 Task: Add a condition where "Status category is not Pending" in unsolved tickets in your groups.
Action: Mouse moved to (608, 548)
Screenshot: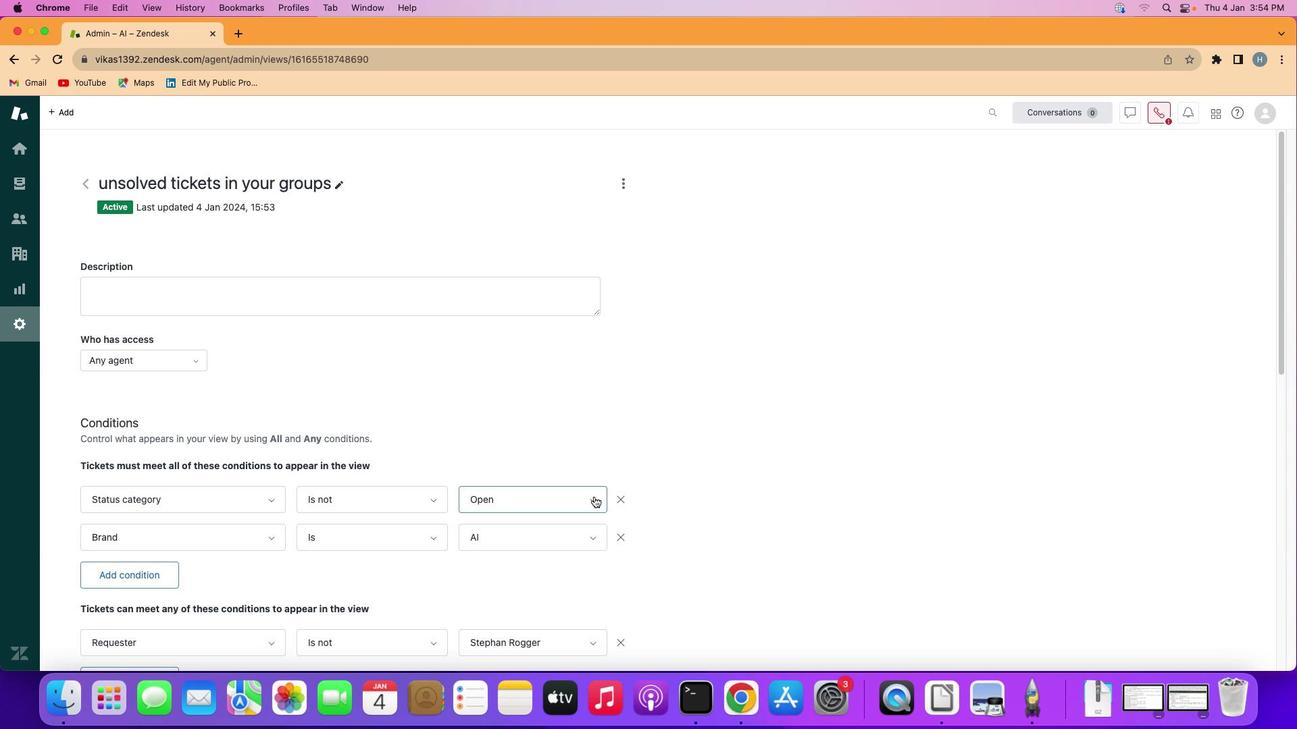 
Action: Mouse pressed left at (608, 548)
Screenshot: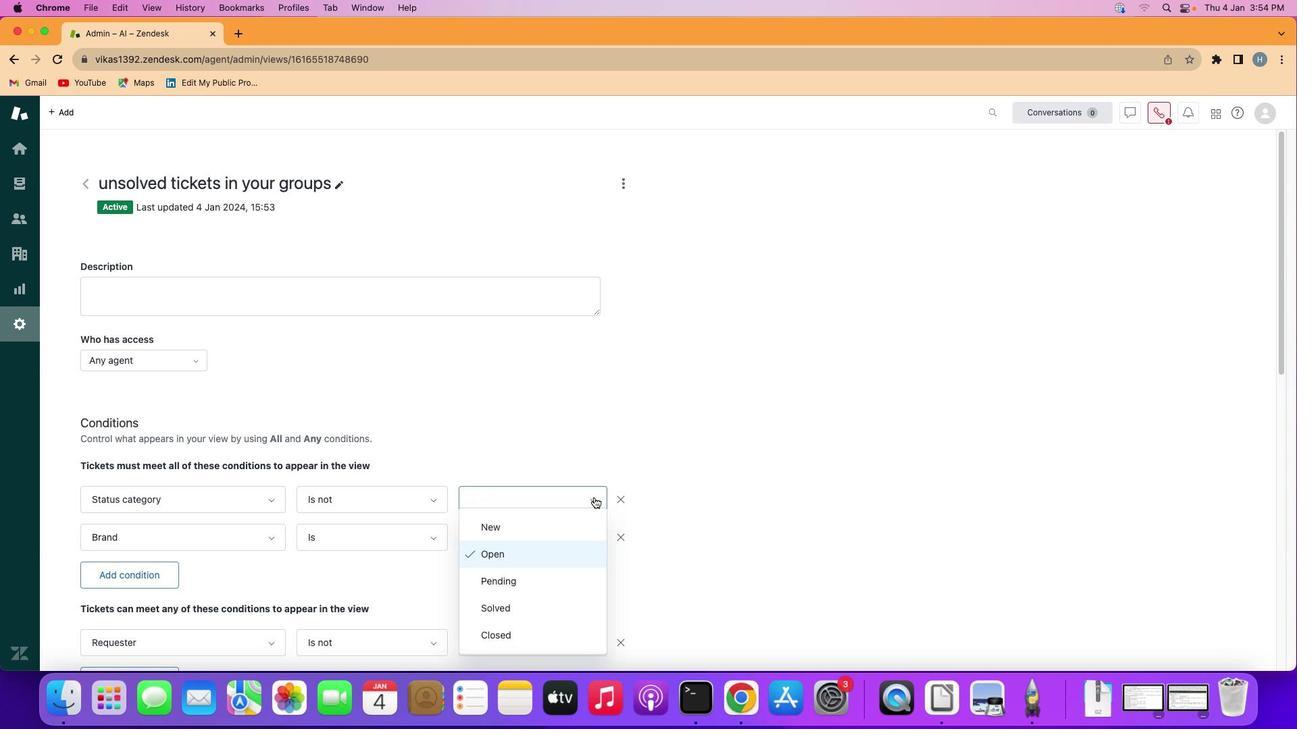 
Action: Mouse moved to (587, 564)
Screenshot: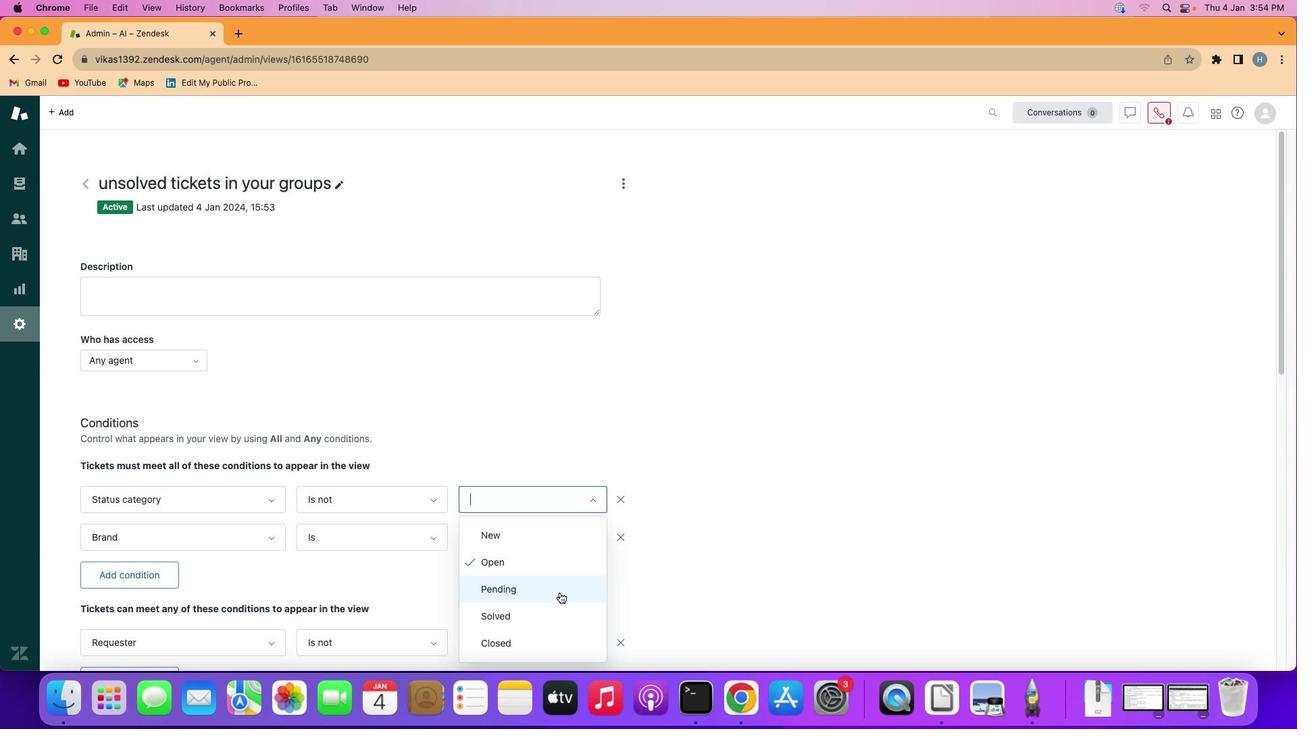 
Action: Mouse pressed left at (587, 564)
Screenshot: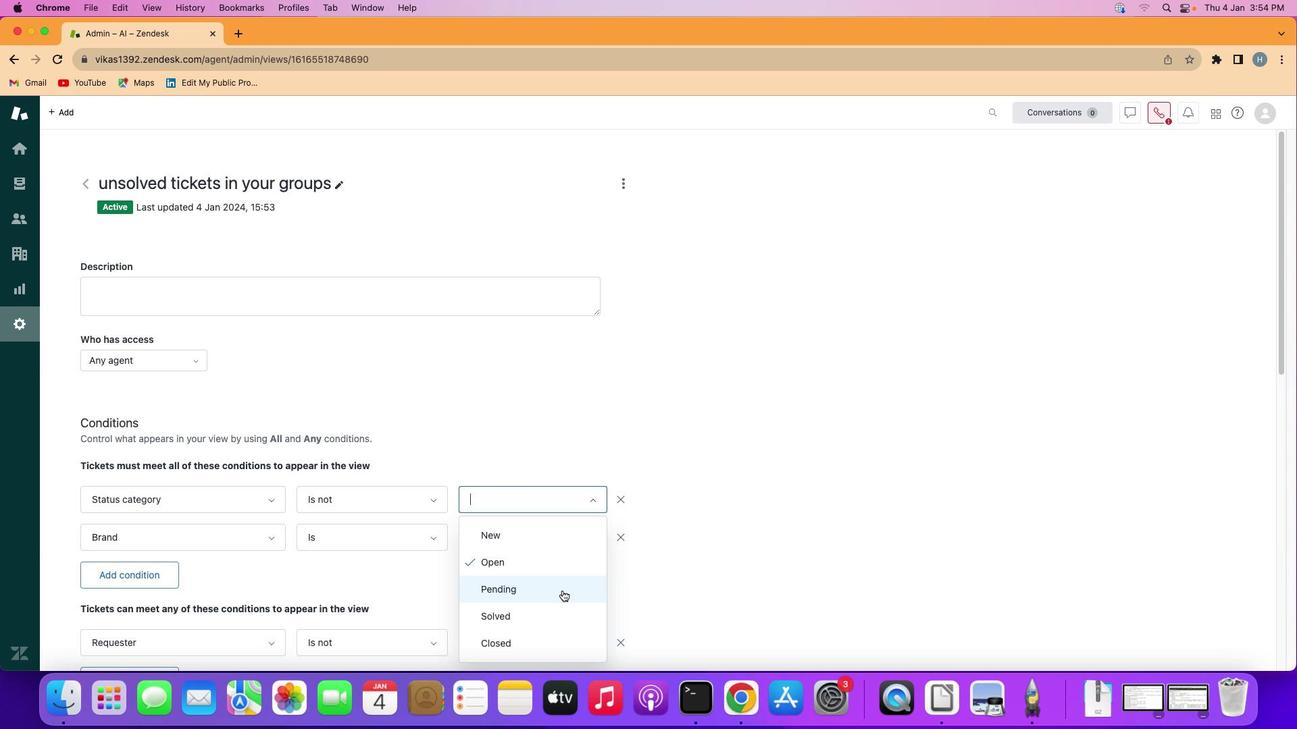 
Action: Mouse moved to (636, 560)
Screenshot: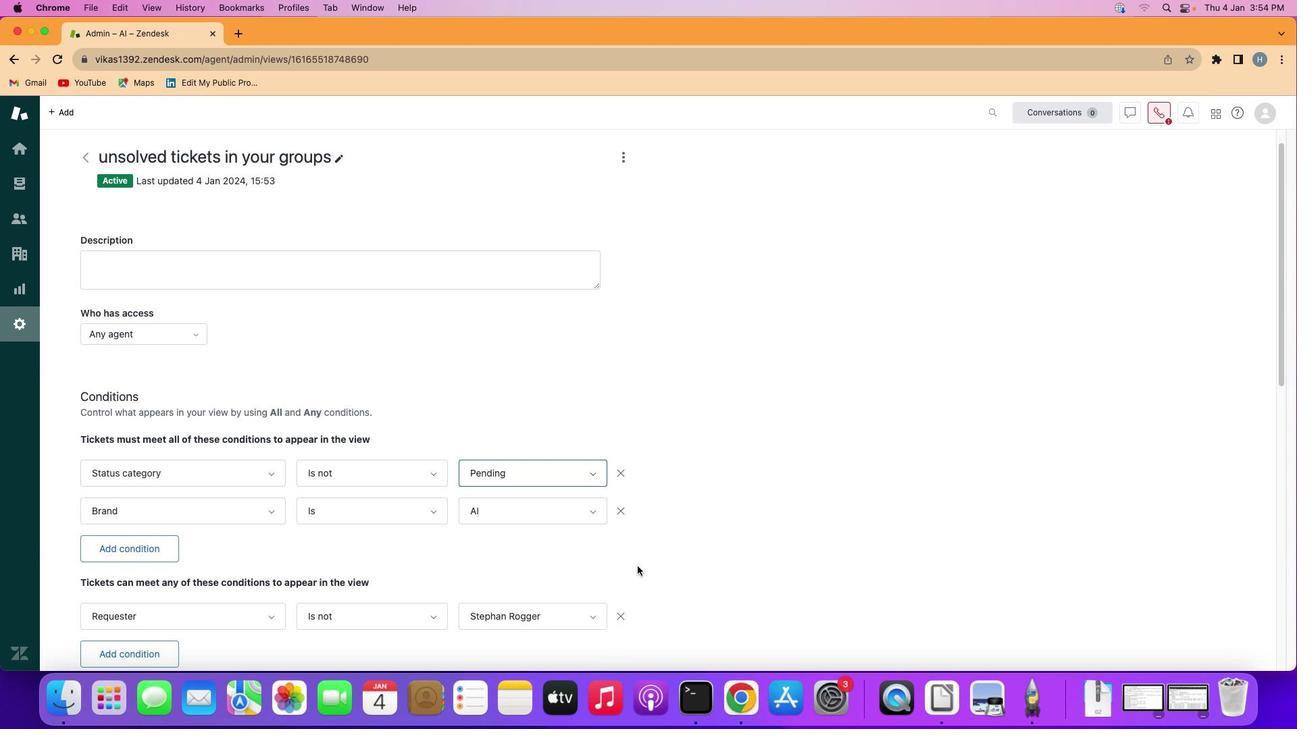 
Action: Mouse scrolled (636, 560) with delta (231, 461)
Screenshot: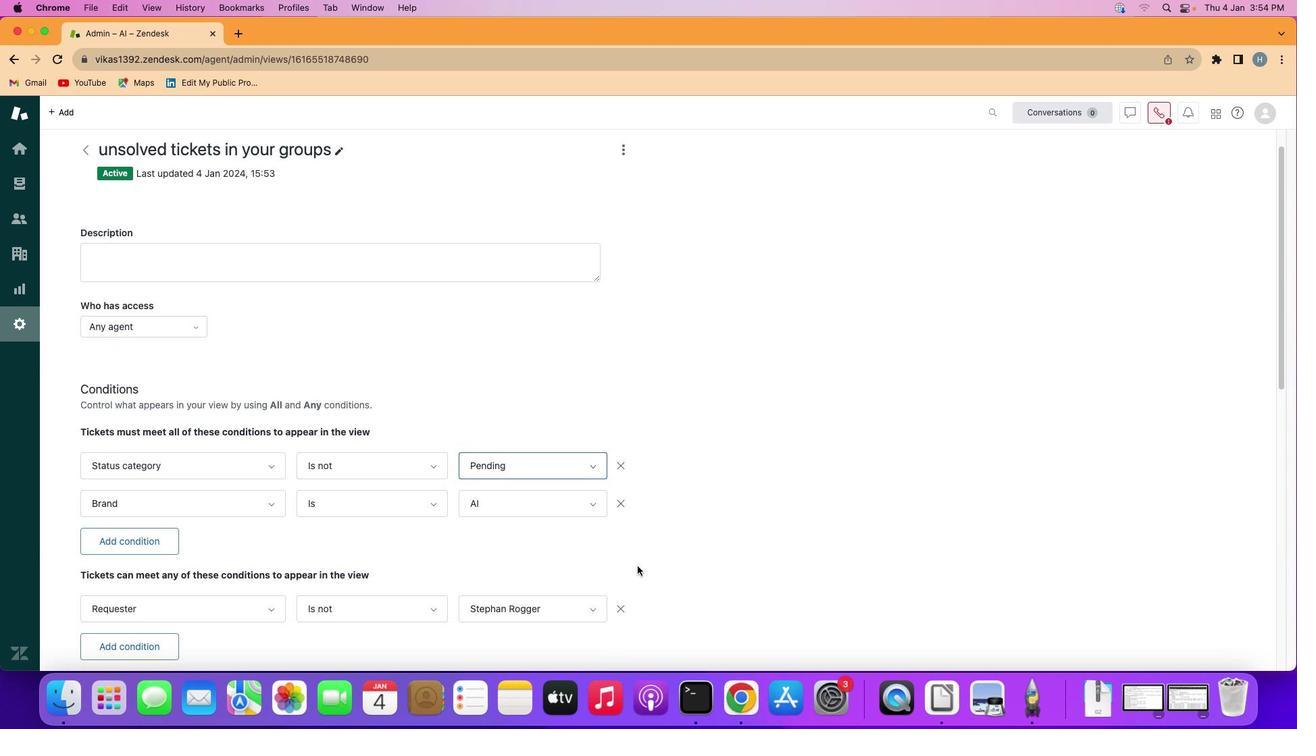 
Action: Mouse scrolled (636, 560) with delta (231, 462)
Screenshot: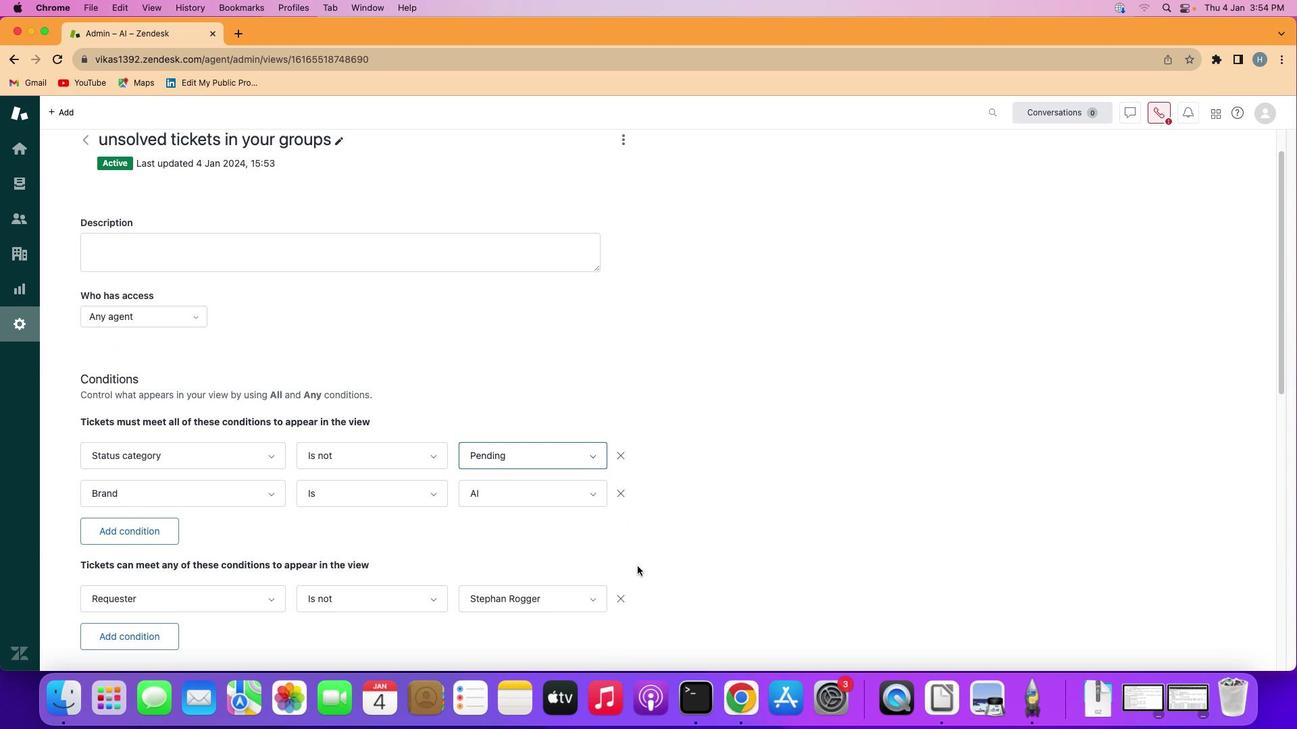 
Action: Mouse scrolled (636, 560) with delta (231, 461)
Screenshot: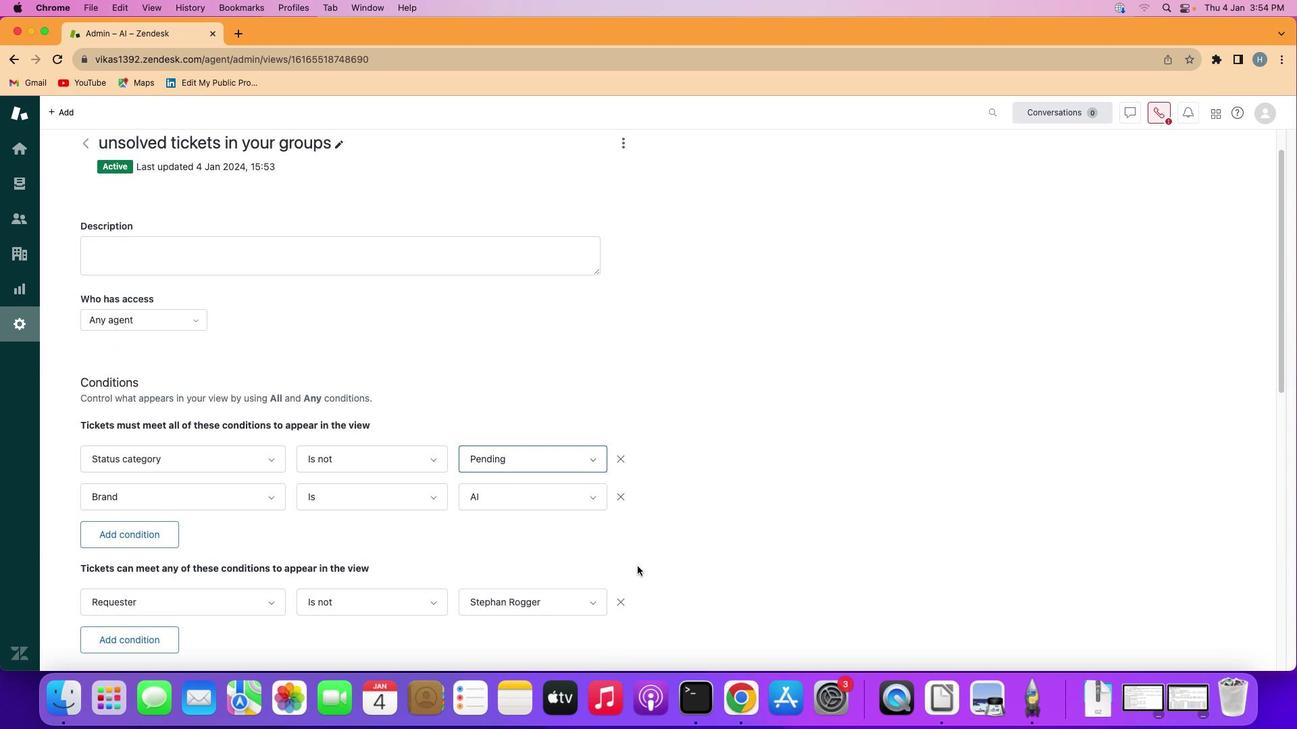 
Action: Mouse scrolled (636, 560) with delta (231, 462)
Screenshot: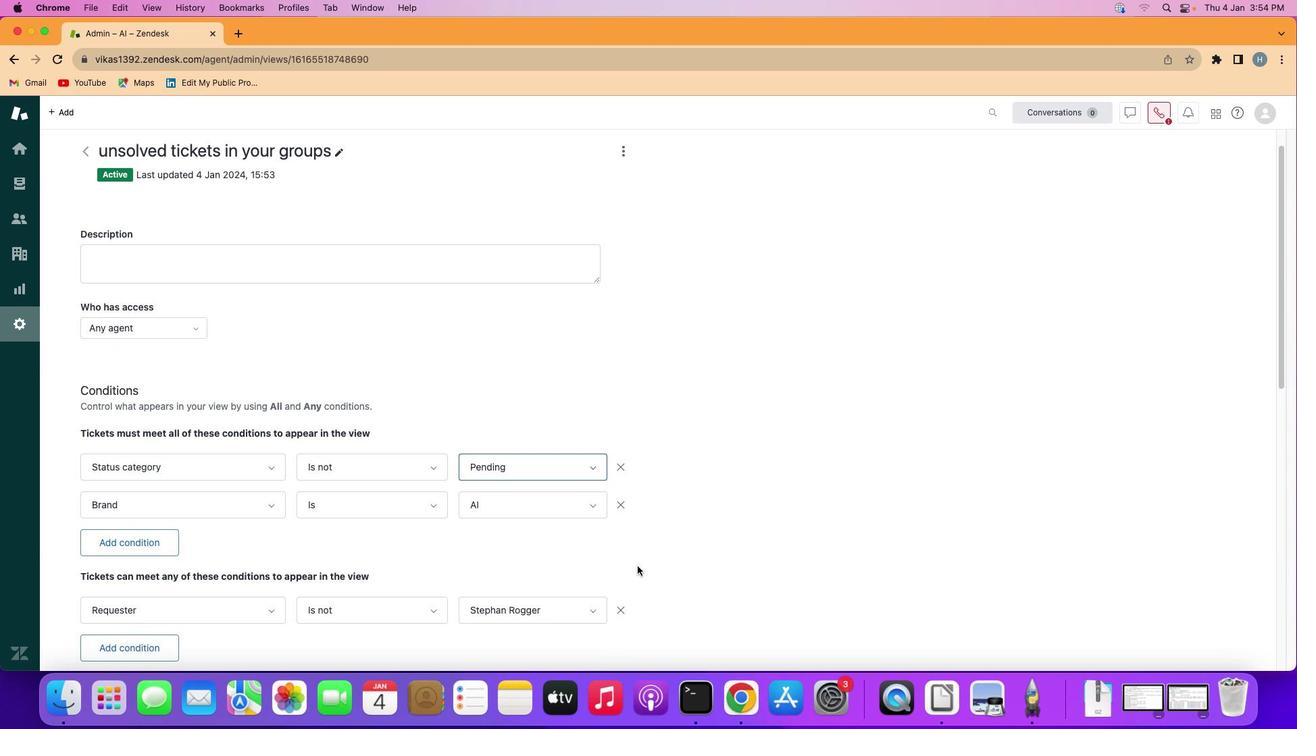 
Action: Mouse scrolled (636, 560) with delta (231, 461)
Screenshot: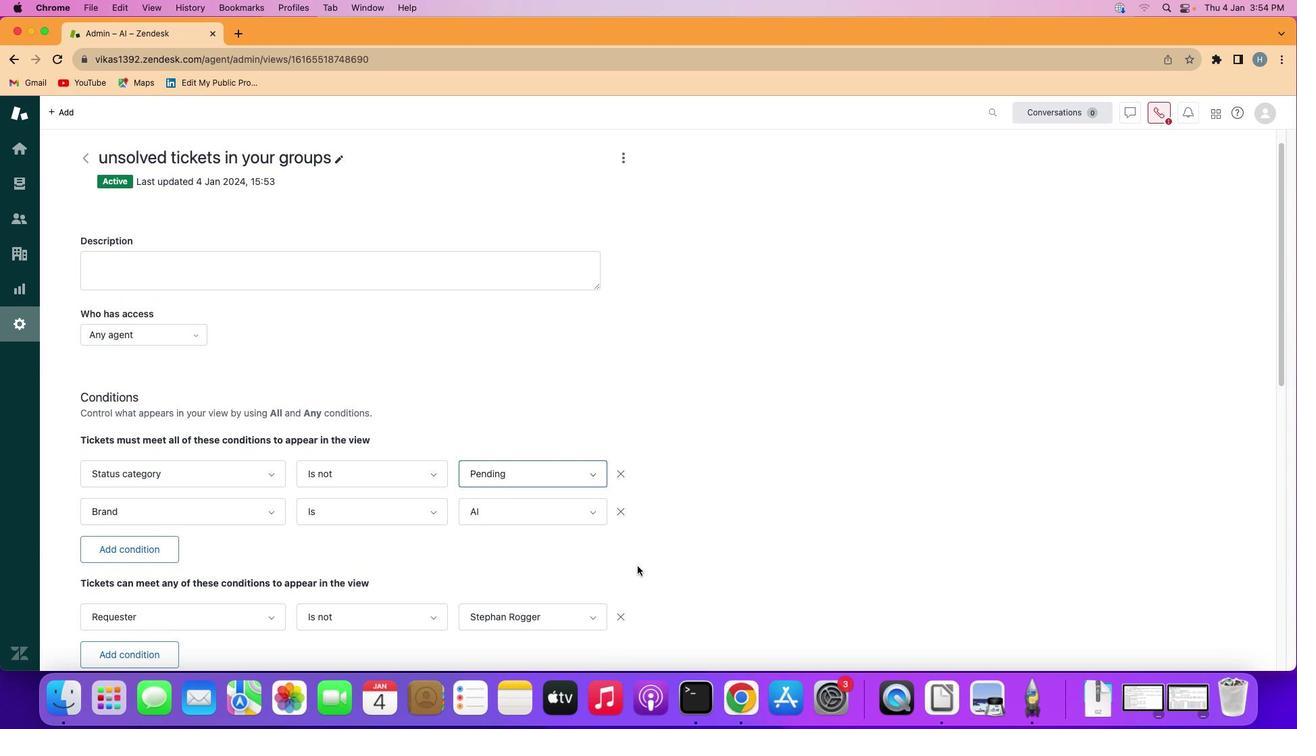 
Action: Mouse scrolled (636, 560) with delta (231, 462)
Screenshot: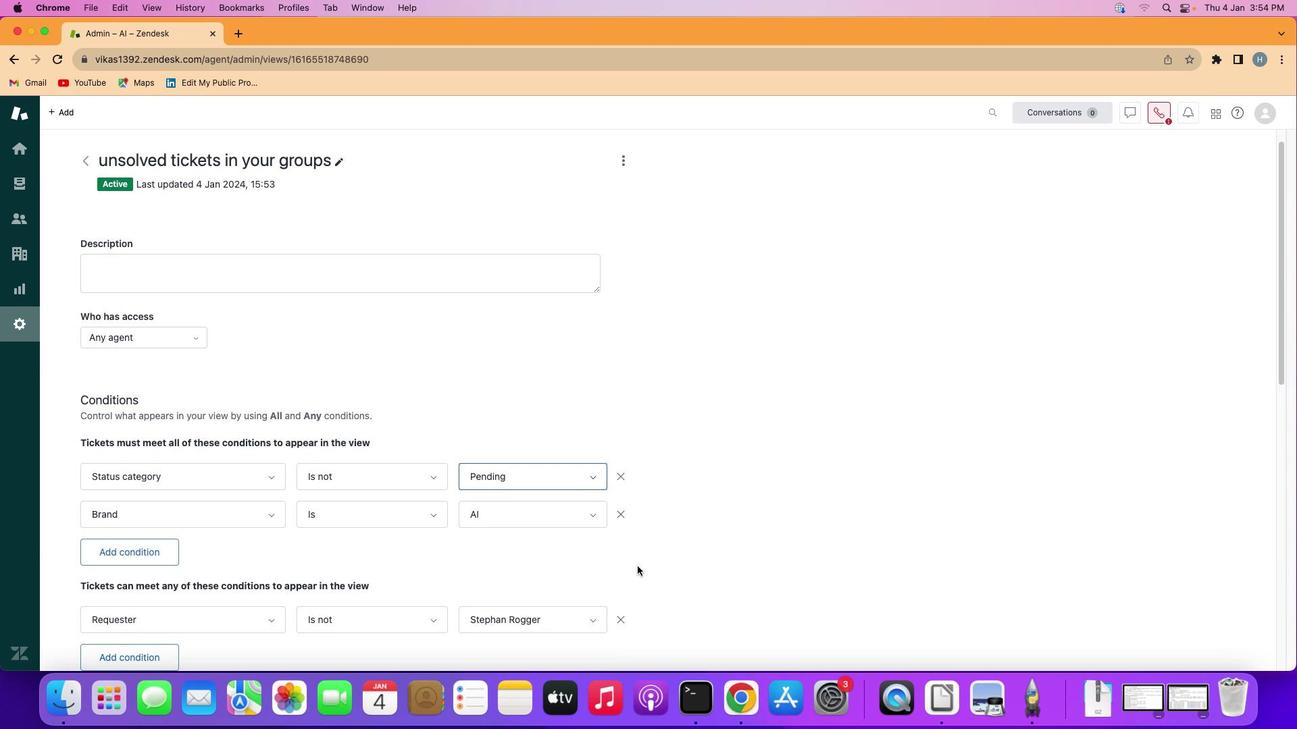 
Action: Mouse scrolled (636, 560) with delta (231, 461)
Screenshot: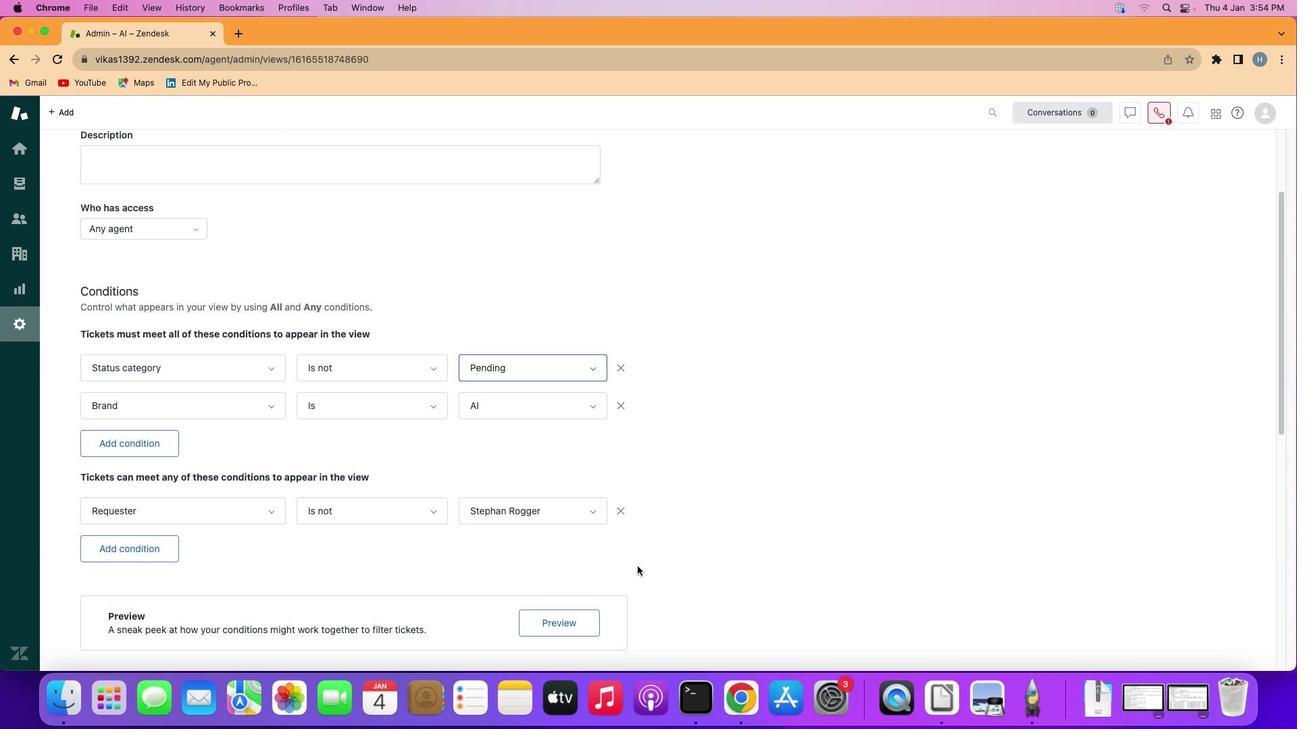 
Action: Mouse scrolled (636, 560) with delta (231, 462)
Screenshot: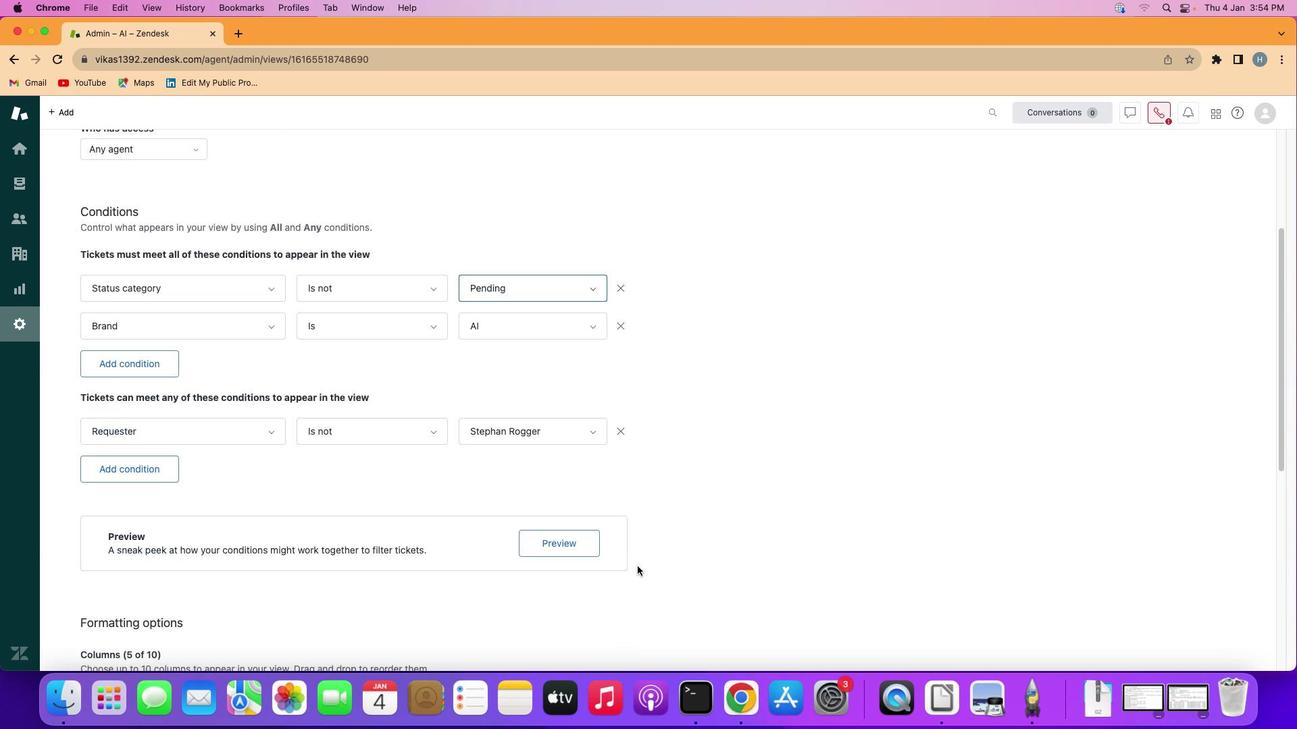 
Action: Mouse scrolled (636, 560) with delta (231, 461)
Screenshot: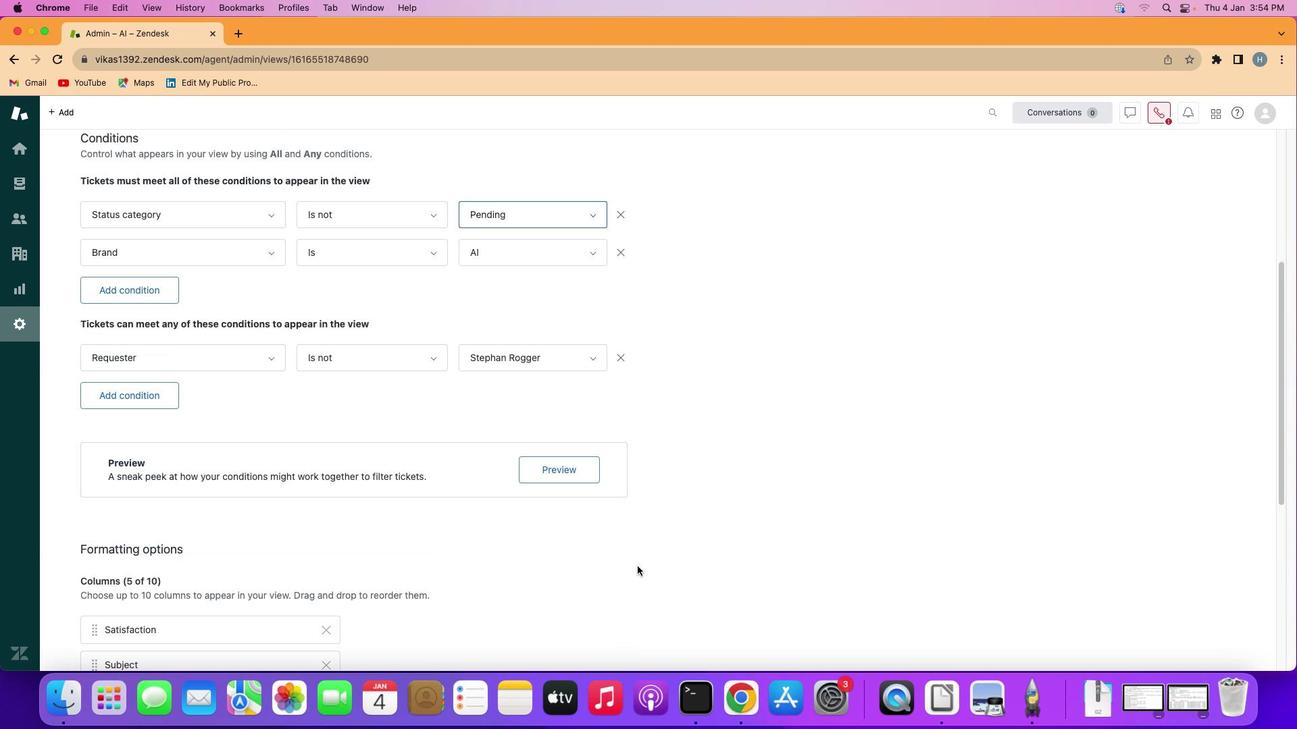 
Action: Mouse scrolled (636, 560) with delta (231, 461)
Screenshot: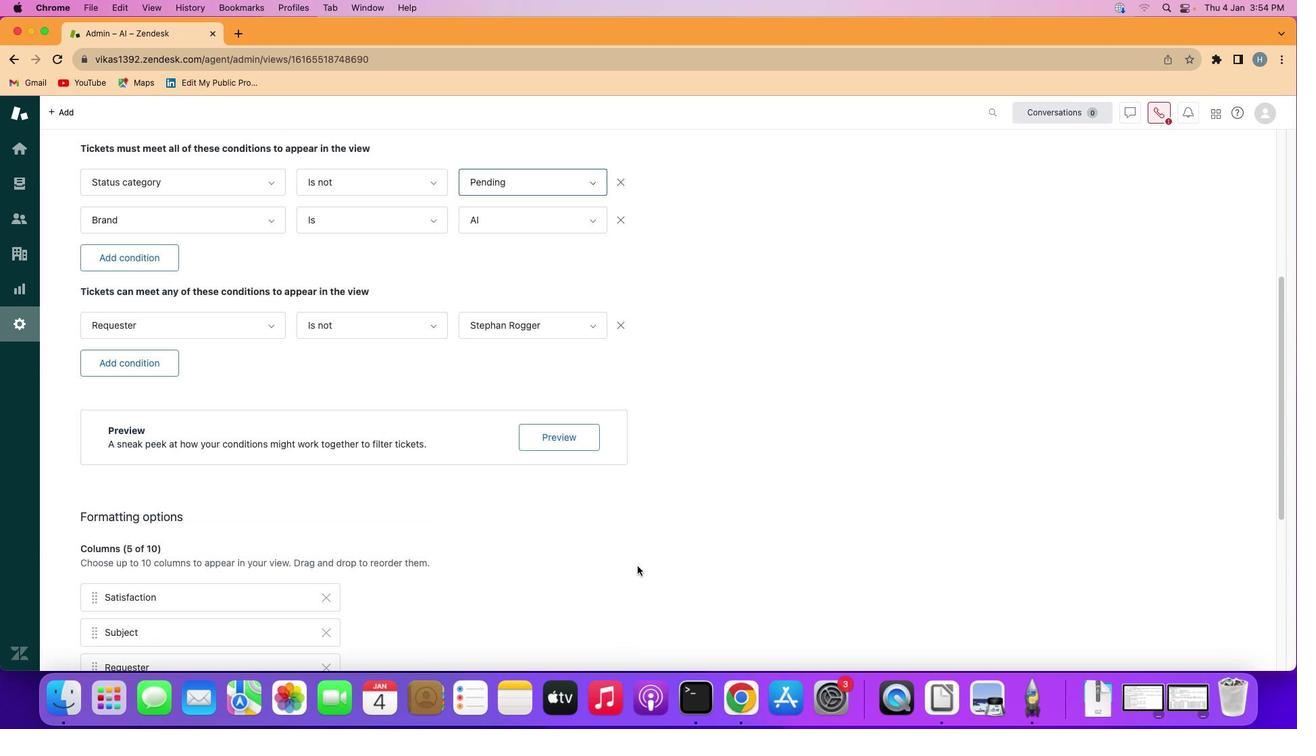 
Action: Mouse scrolled (636, 560) with delta (231, 461)
Screenshot: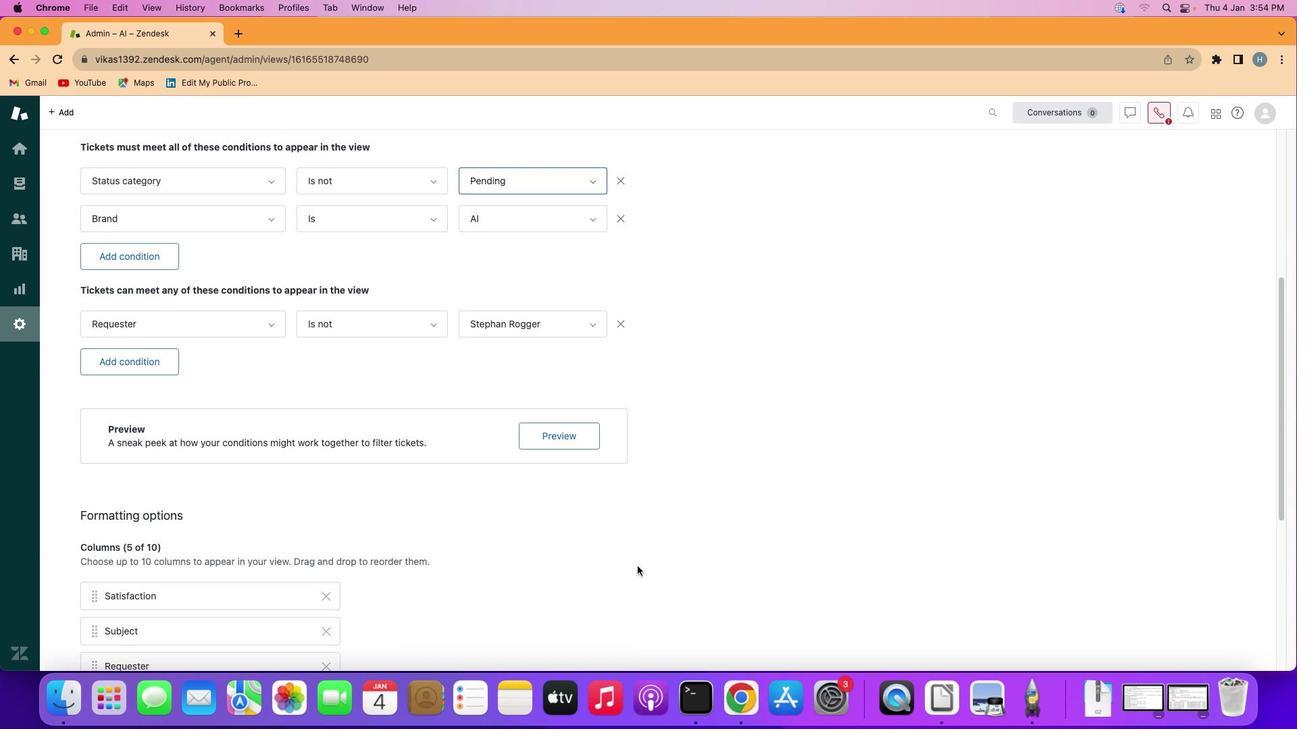 
Action: Mouse scrolled (636, 560) with delta (231, 461)
Screenshot: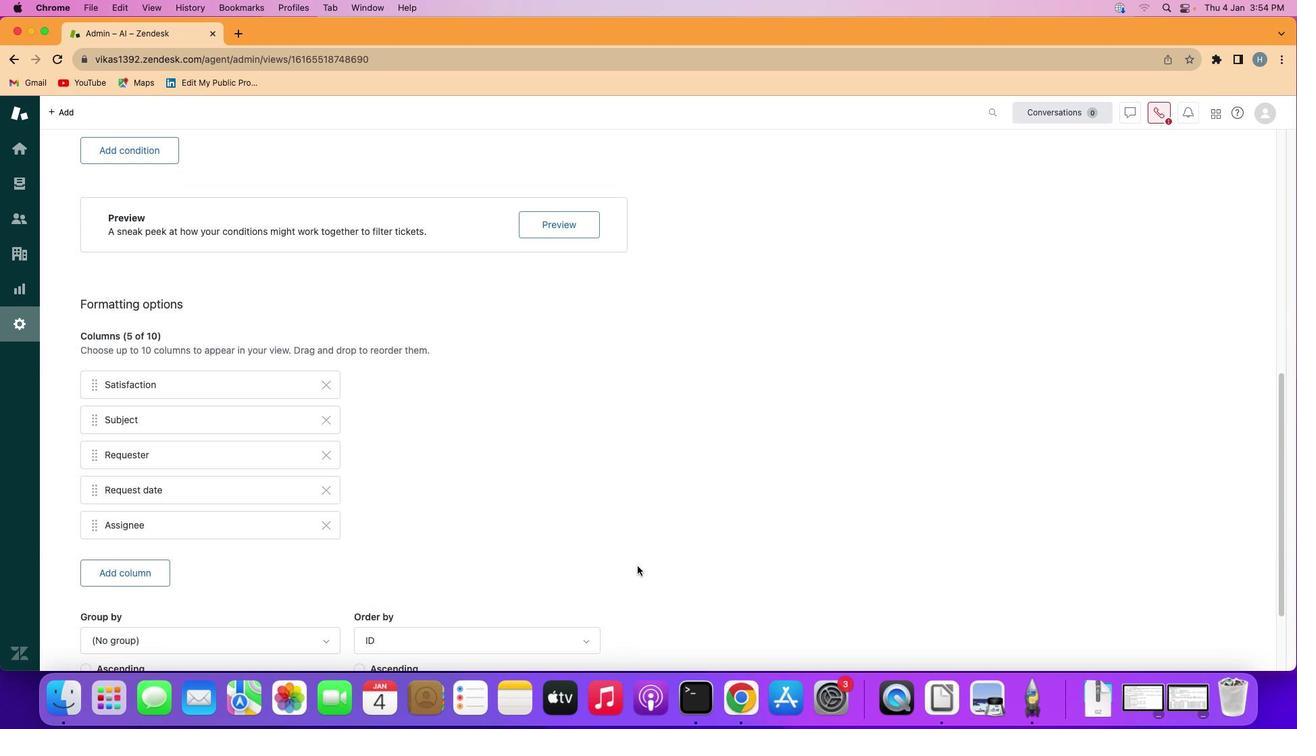 
Action: Mouse scrolled (636, 560) with delta (231, 461)
Screenshot: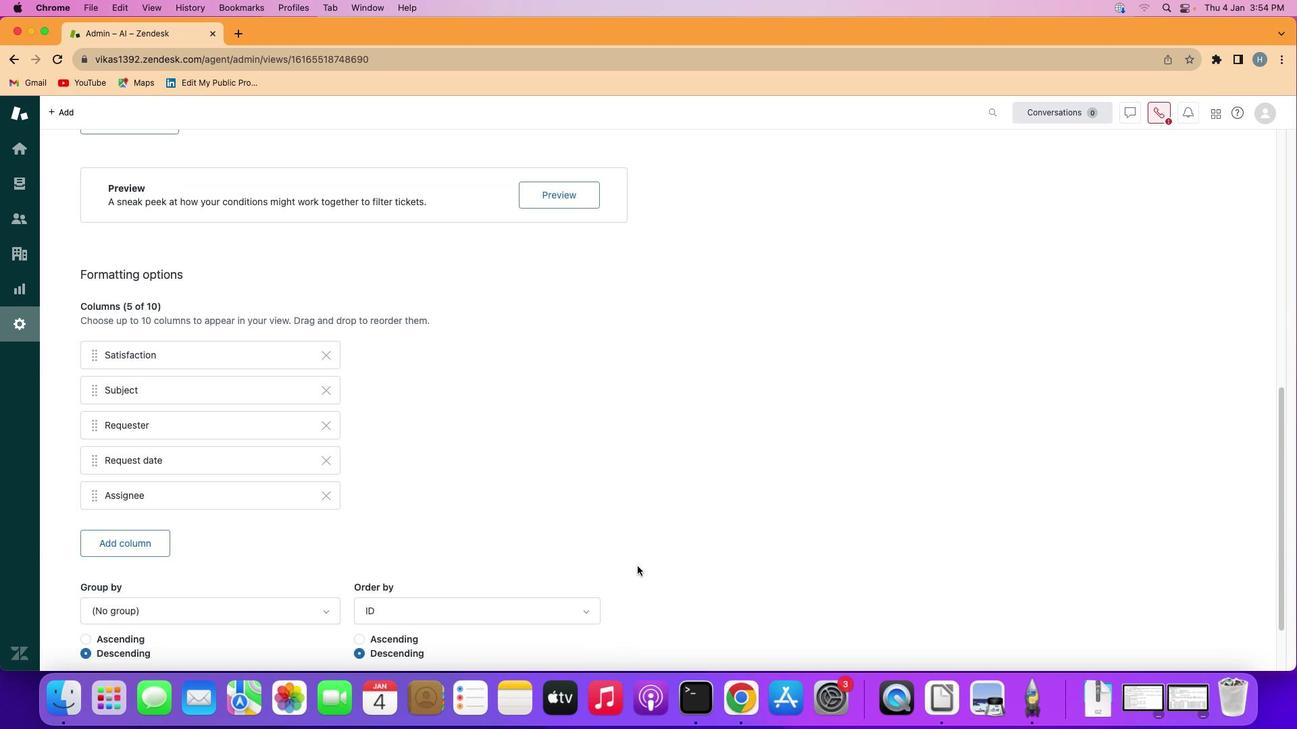 
Action: Mouse scrolled (636, 560) with delta (231, 461)
Screenshot: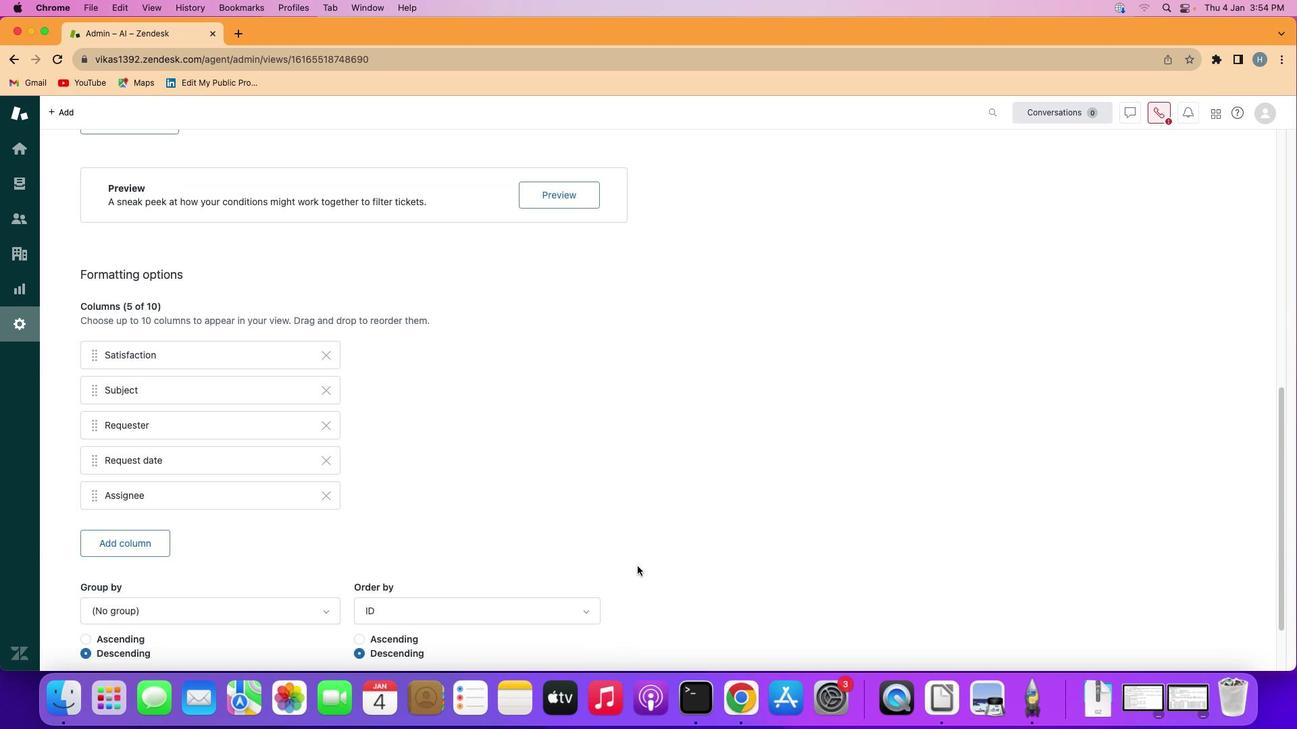 
Action: Mouse scrolled (636, 560) with delta (231, 461)
Screenshot: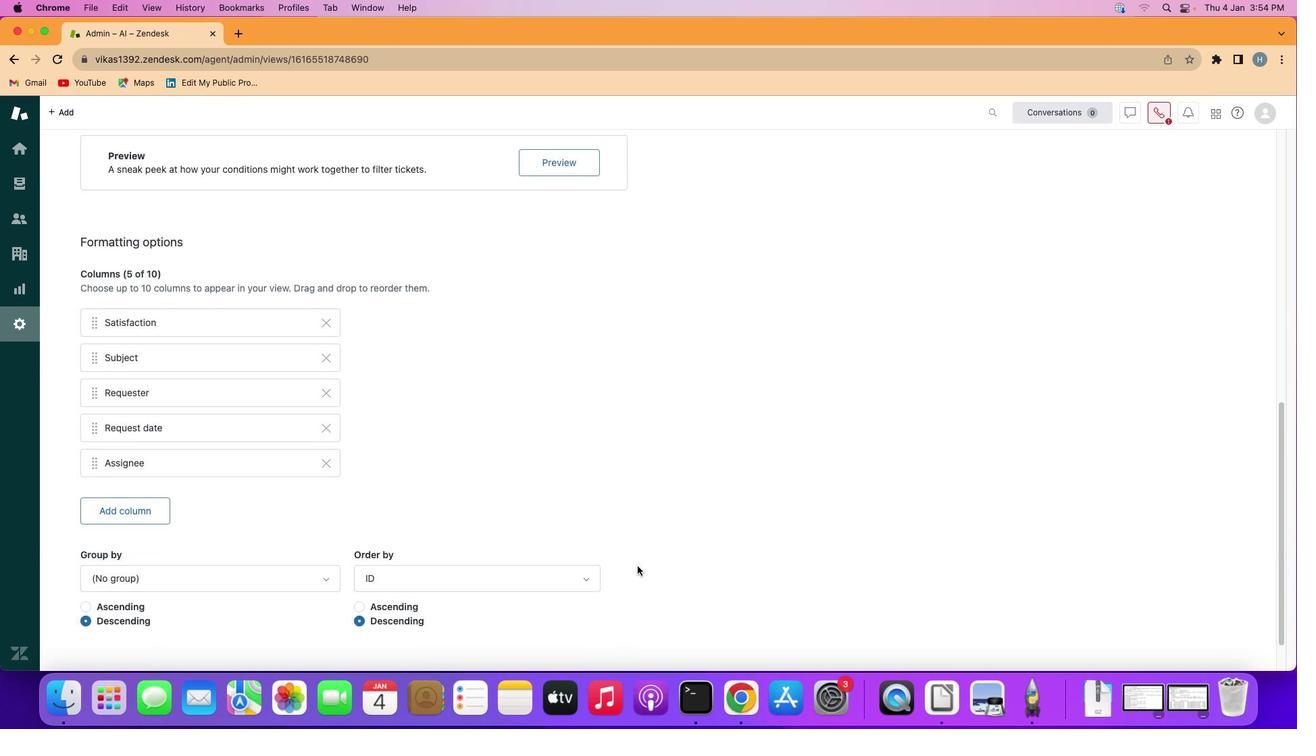 
Action: Mouse scrolled (636, 560) with delta (231, 462)
Screenshot: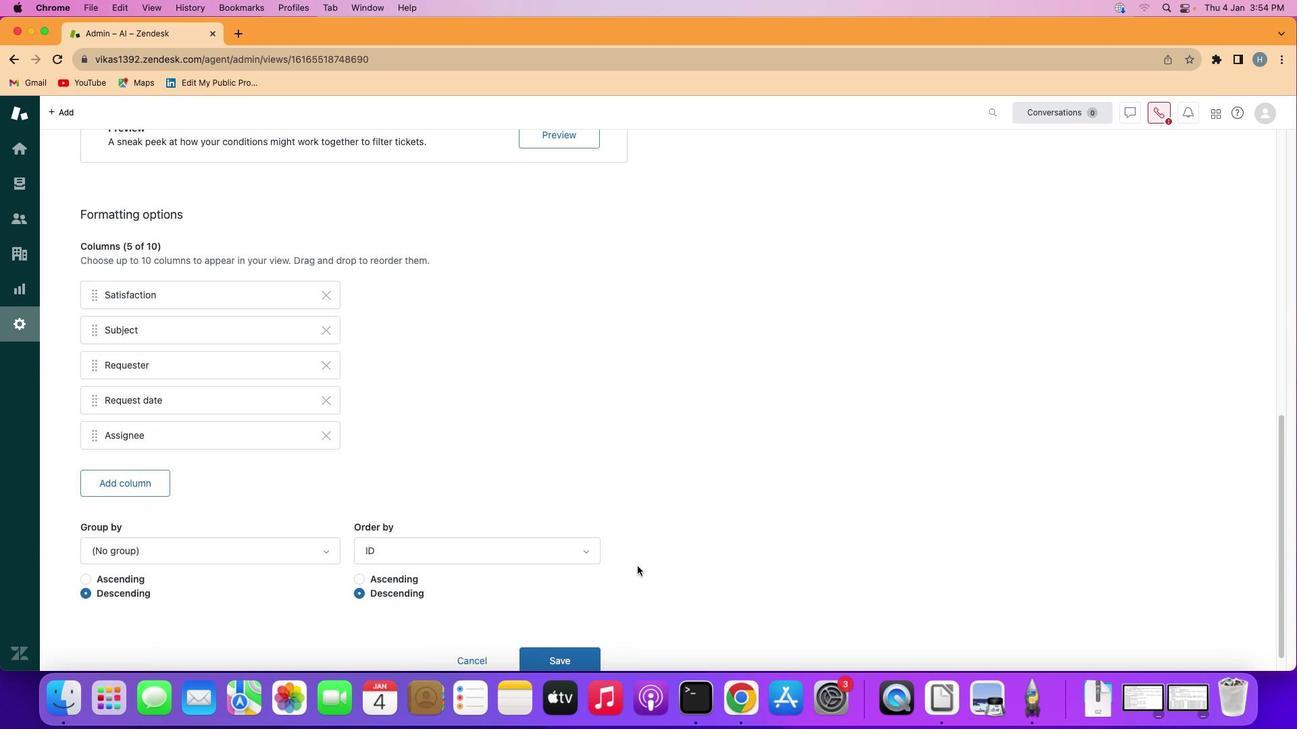 
Action: Mouse scrolled (636, 560) with delta (231, 461)
Screenshot: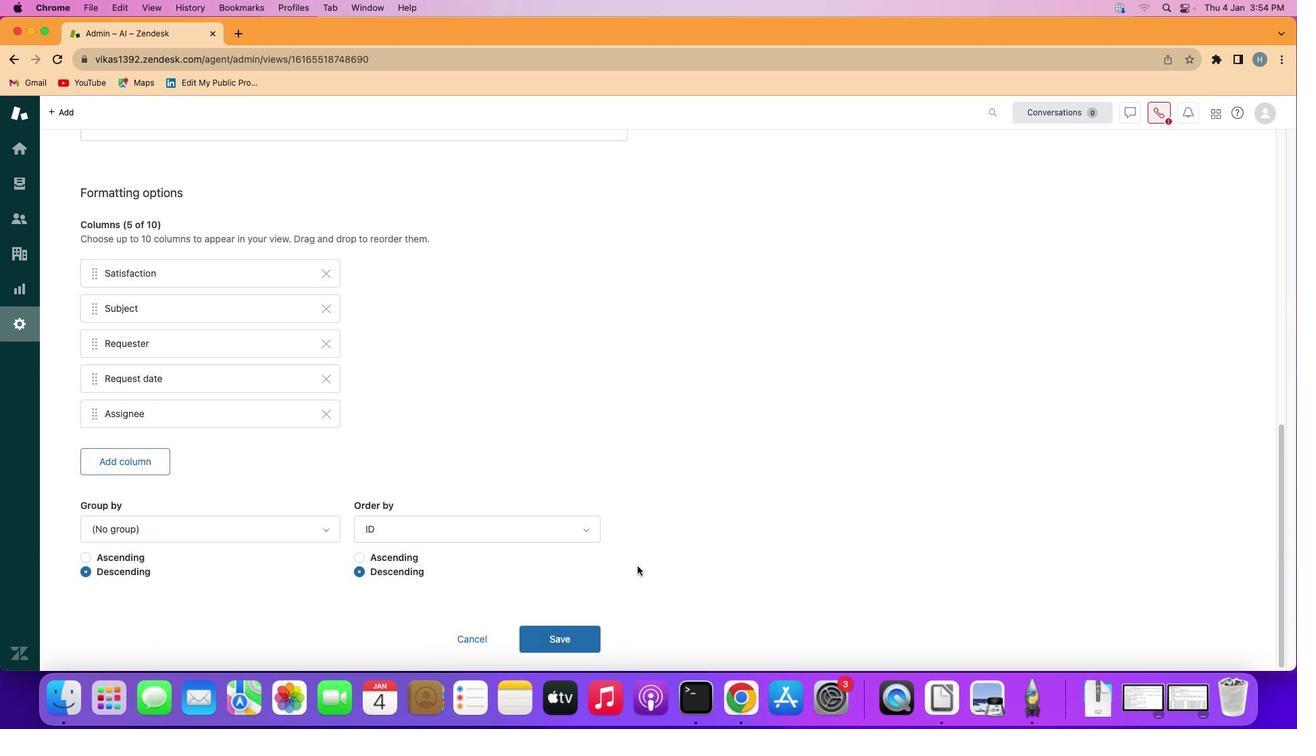 
Action: Mouse scrolled (636, 560) with delta (231, 461)
Screenshot: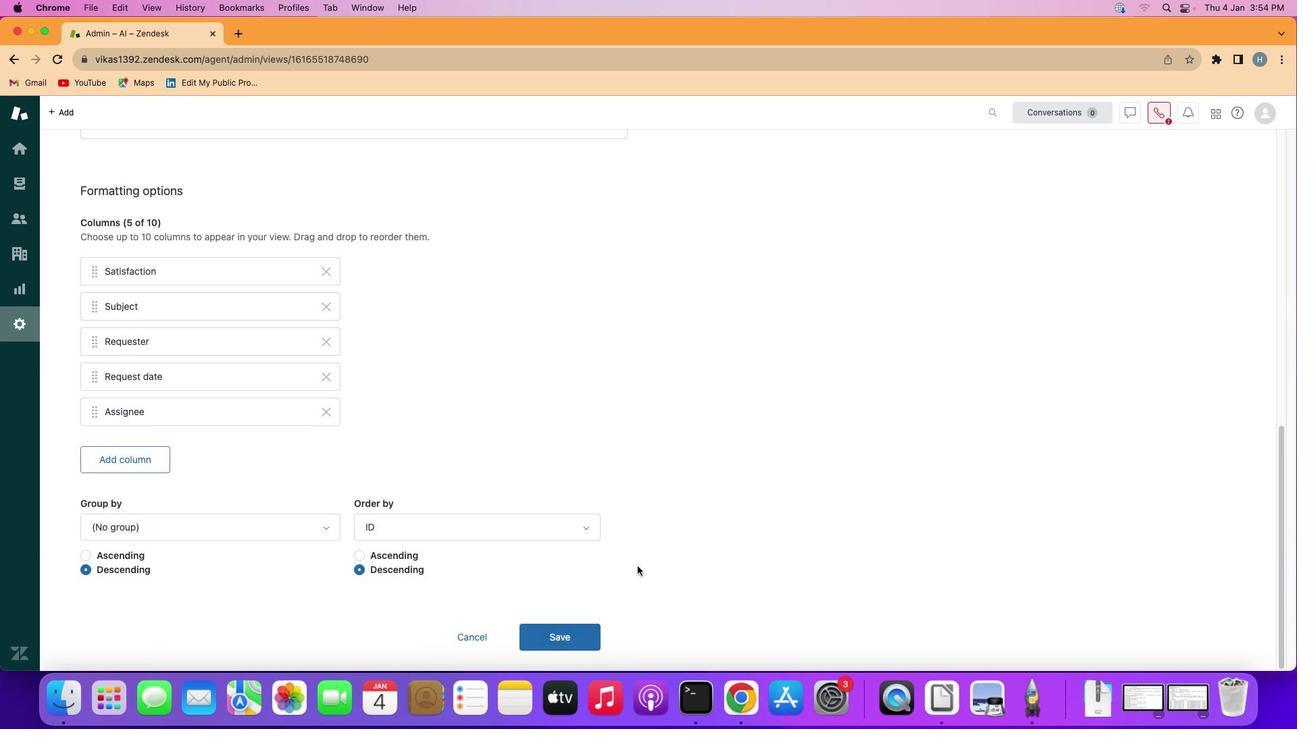
Action: Mouse moved to (587, 572)
Screenshot: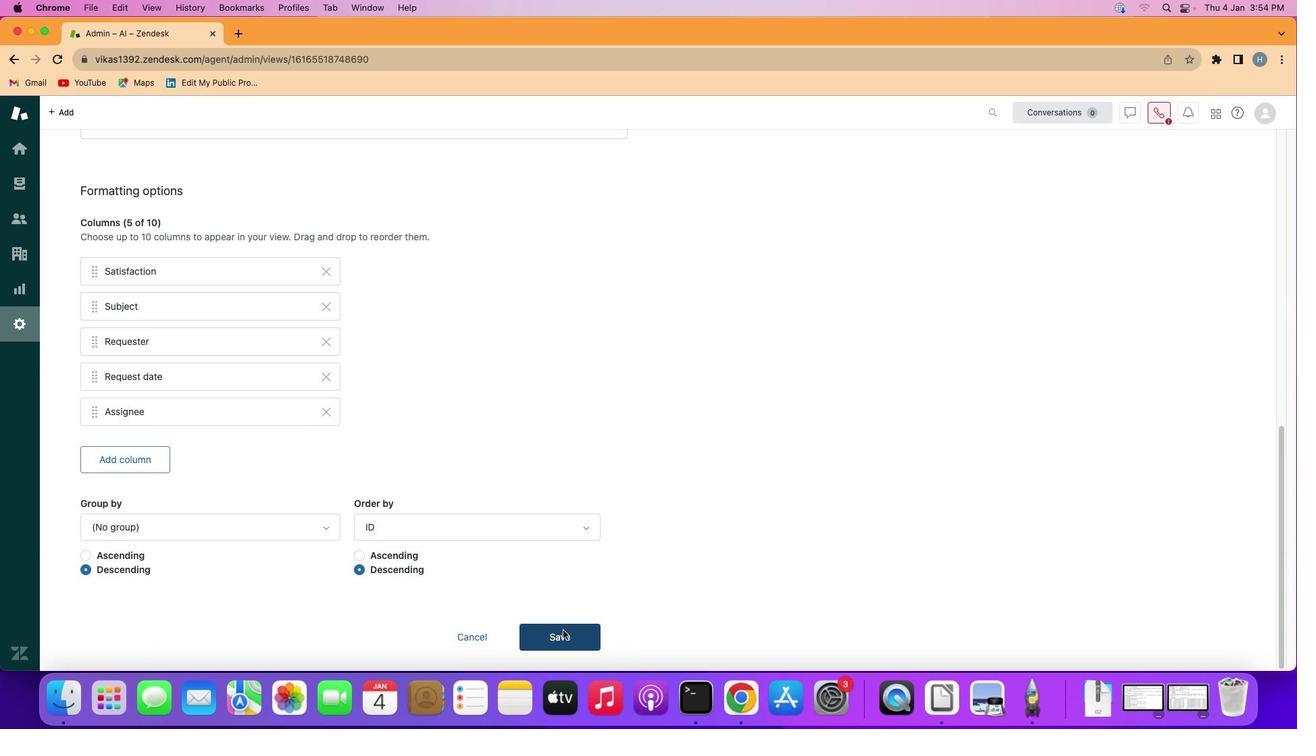 
Action: Mouse pressed left at (587, 572)
Screenshot: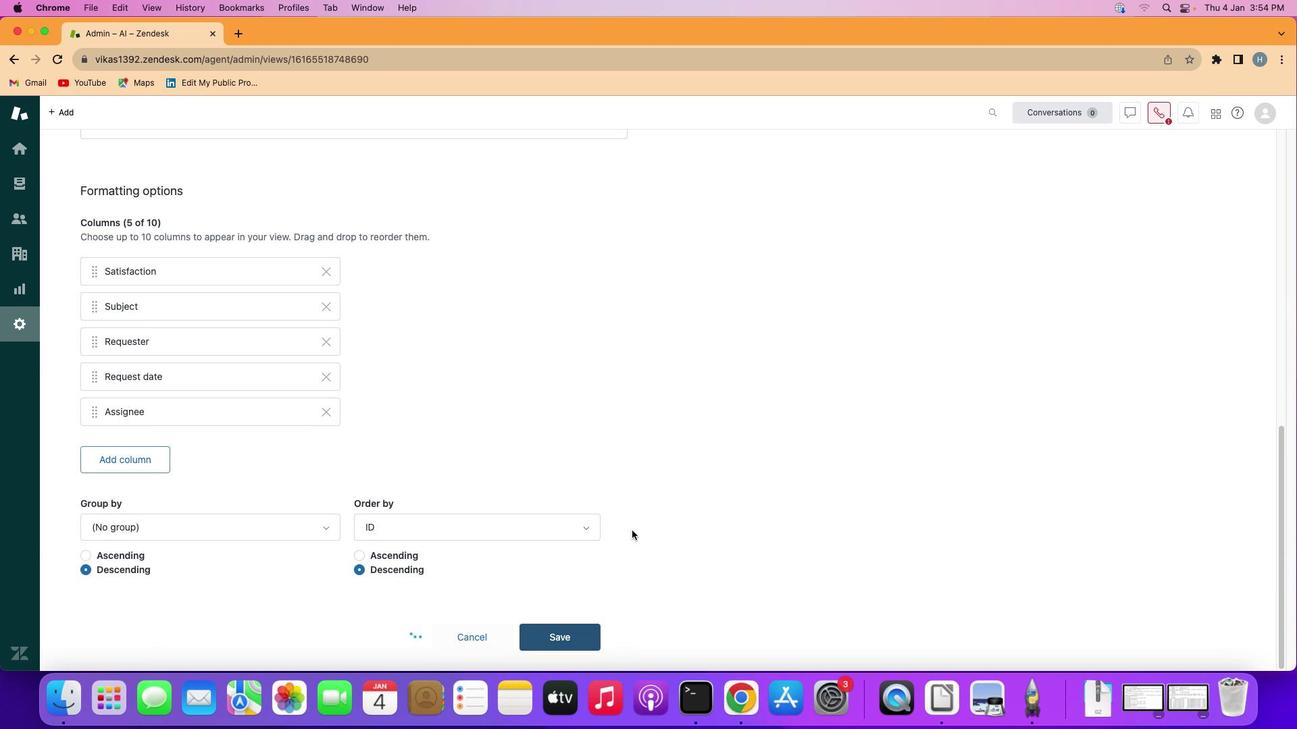 
Action: Mouse moved to (646, 547)
Screenshot: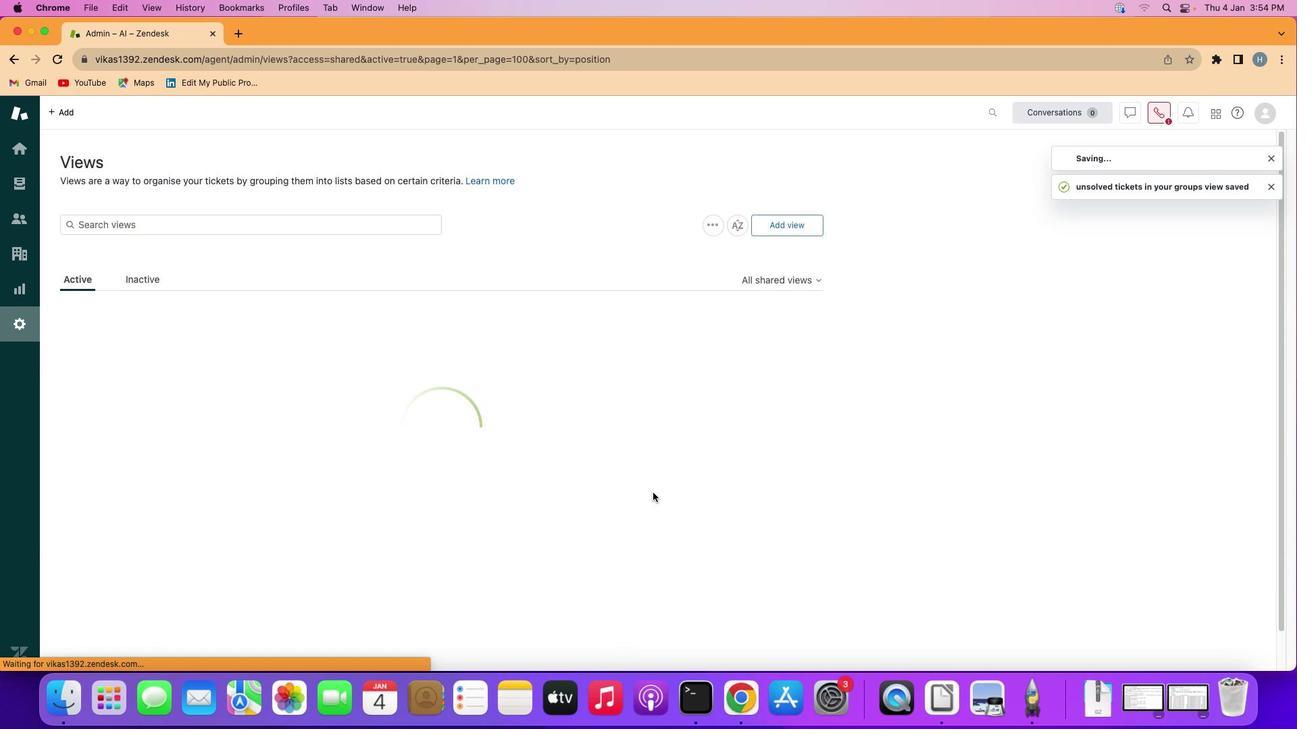 
